 Task: Toggle Show EBT SNAP eligbility by item.
Action: Mouse moved to (34, 78)
Screenshot: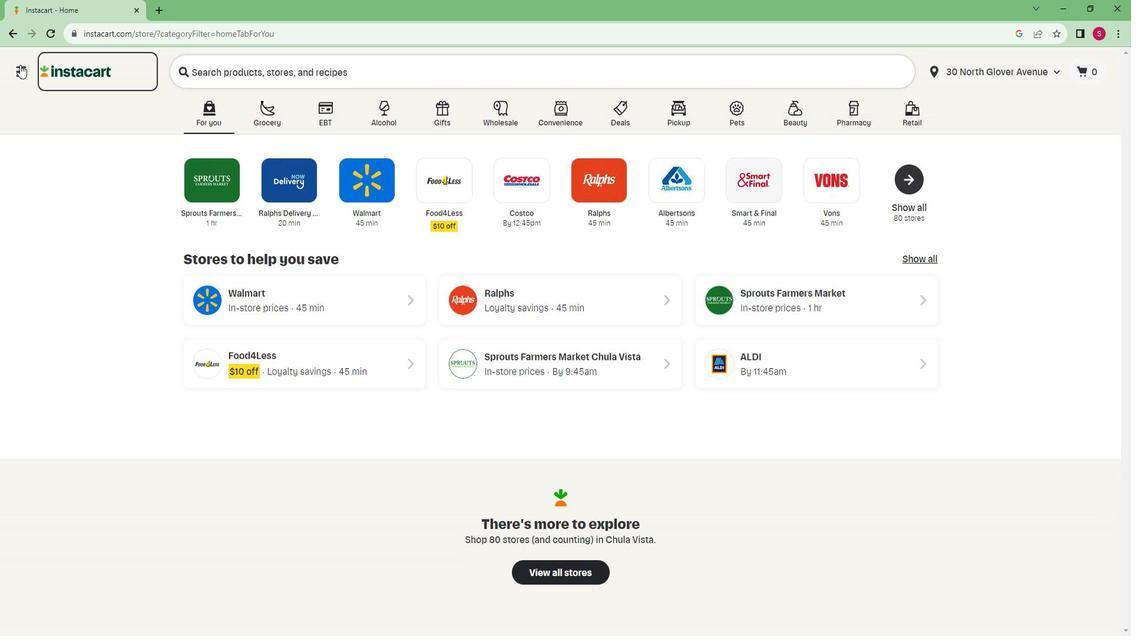 
Action: Mouse pressed left at (34, 78)
Screenshot: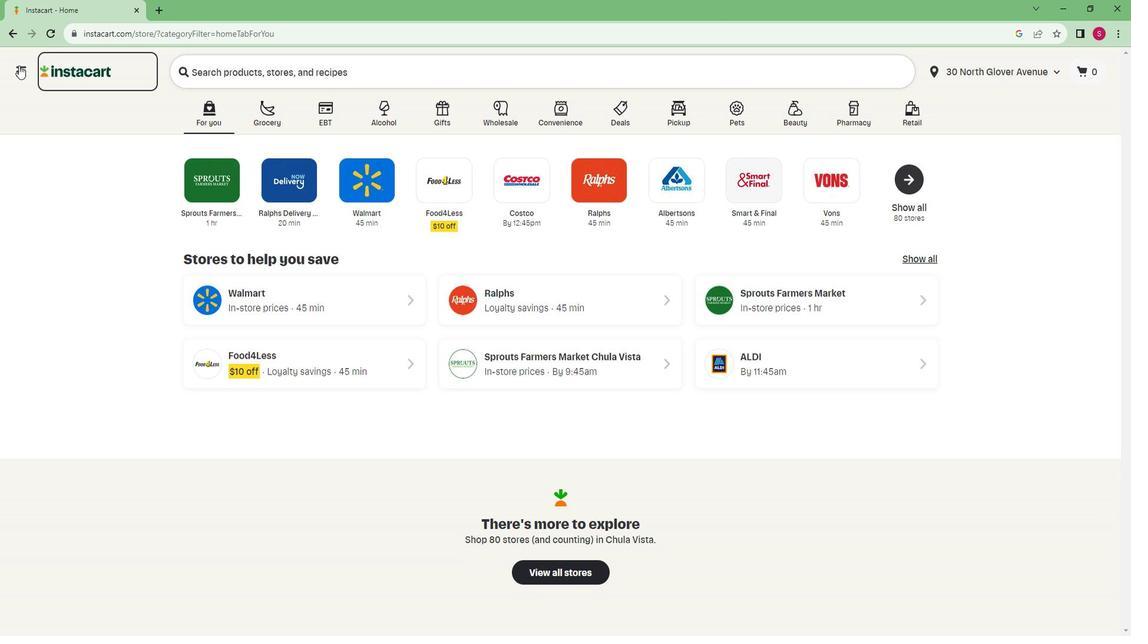 
Action: Mouse moved to (60, 394)
Screenshot: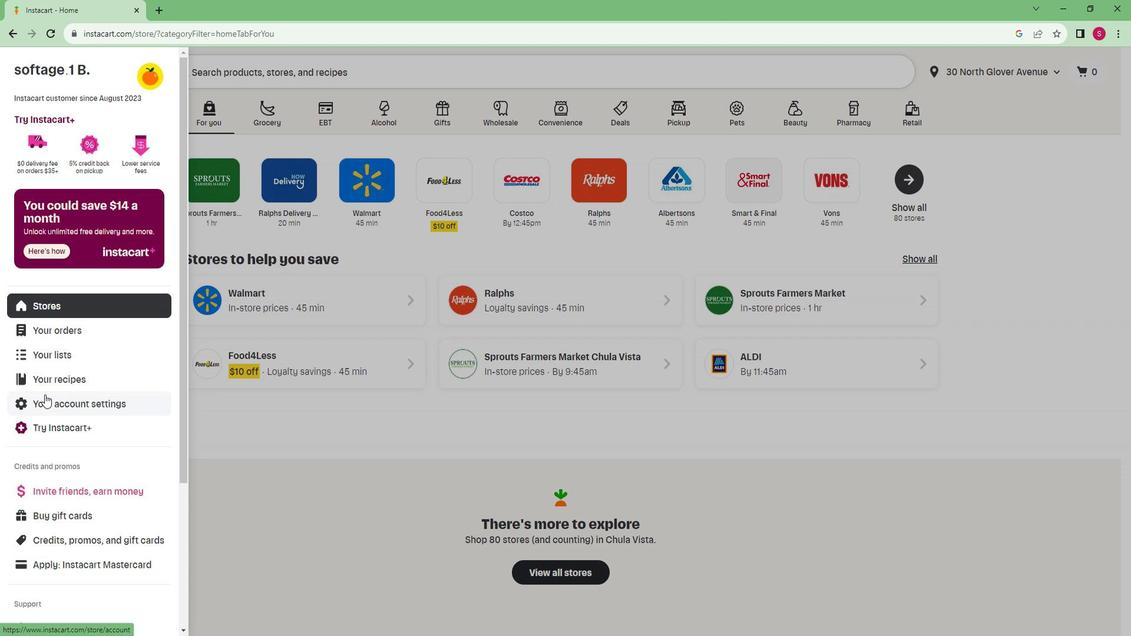 
Action: Mouse pressed left at (60, 394)
Screenshot: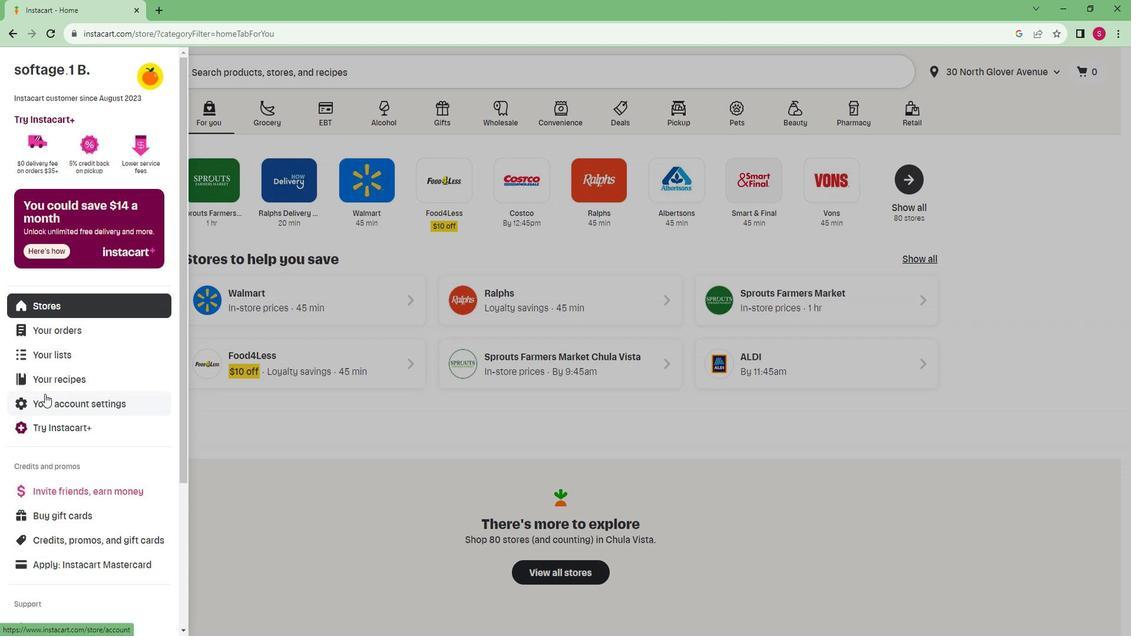 
Action: Mouse moved to (932, 397)
Screenshot: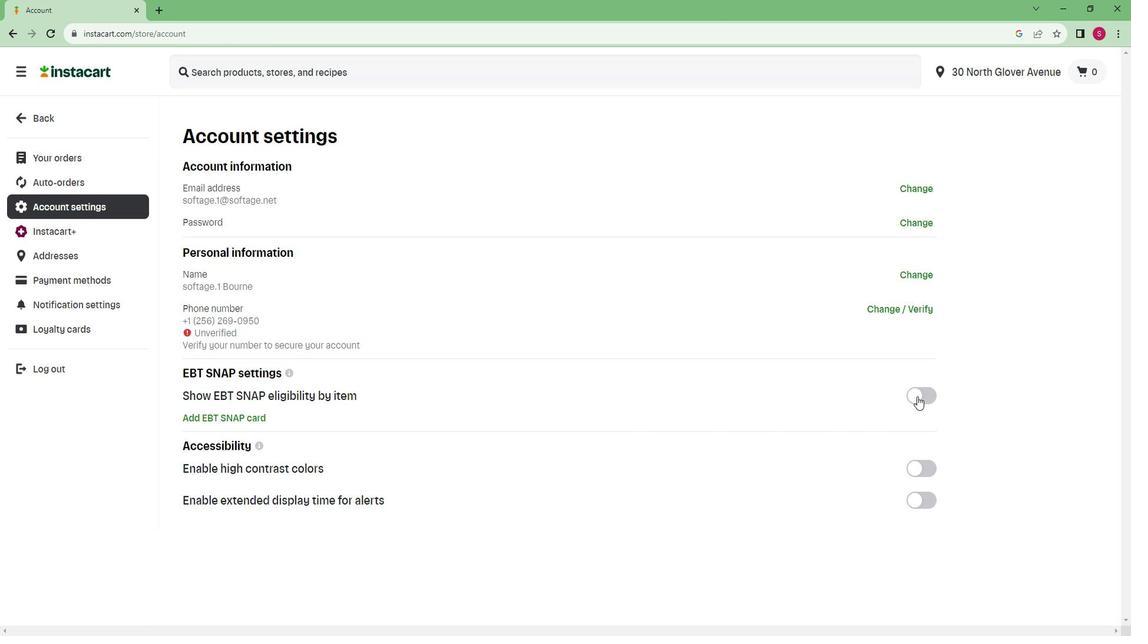 
Action: Mouse pressed left at (932, 397)
Screenshot: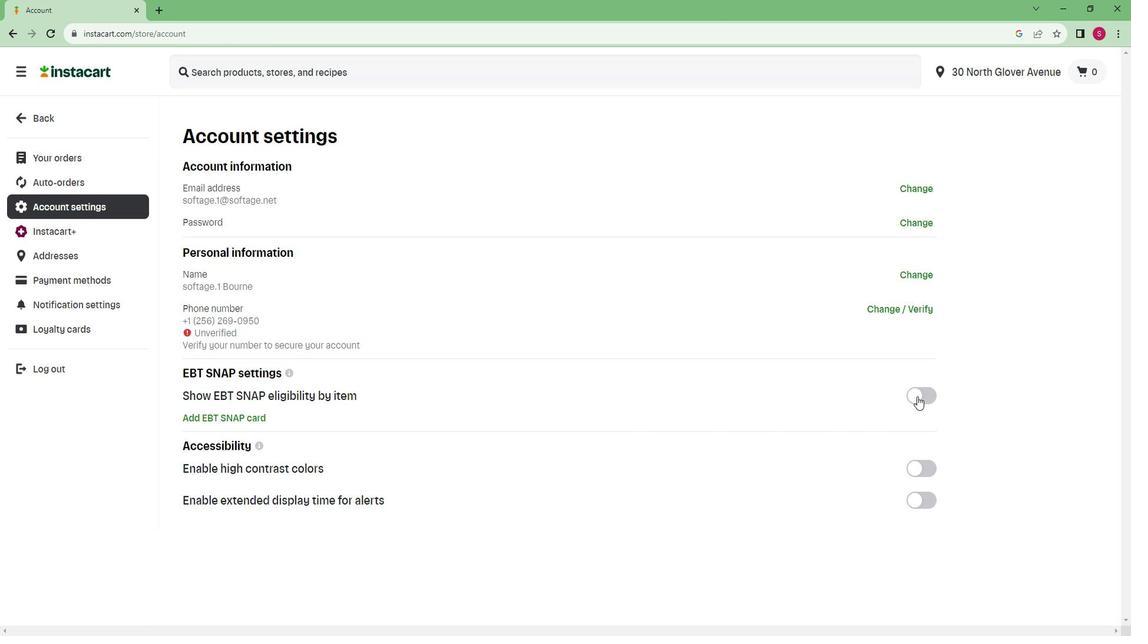 
